 Task: Right-click a contact in Outlook and add them to your favorites.
Action: Mouse moved to (18, 110)
Screenshot: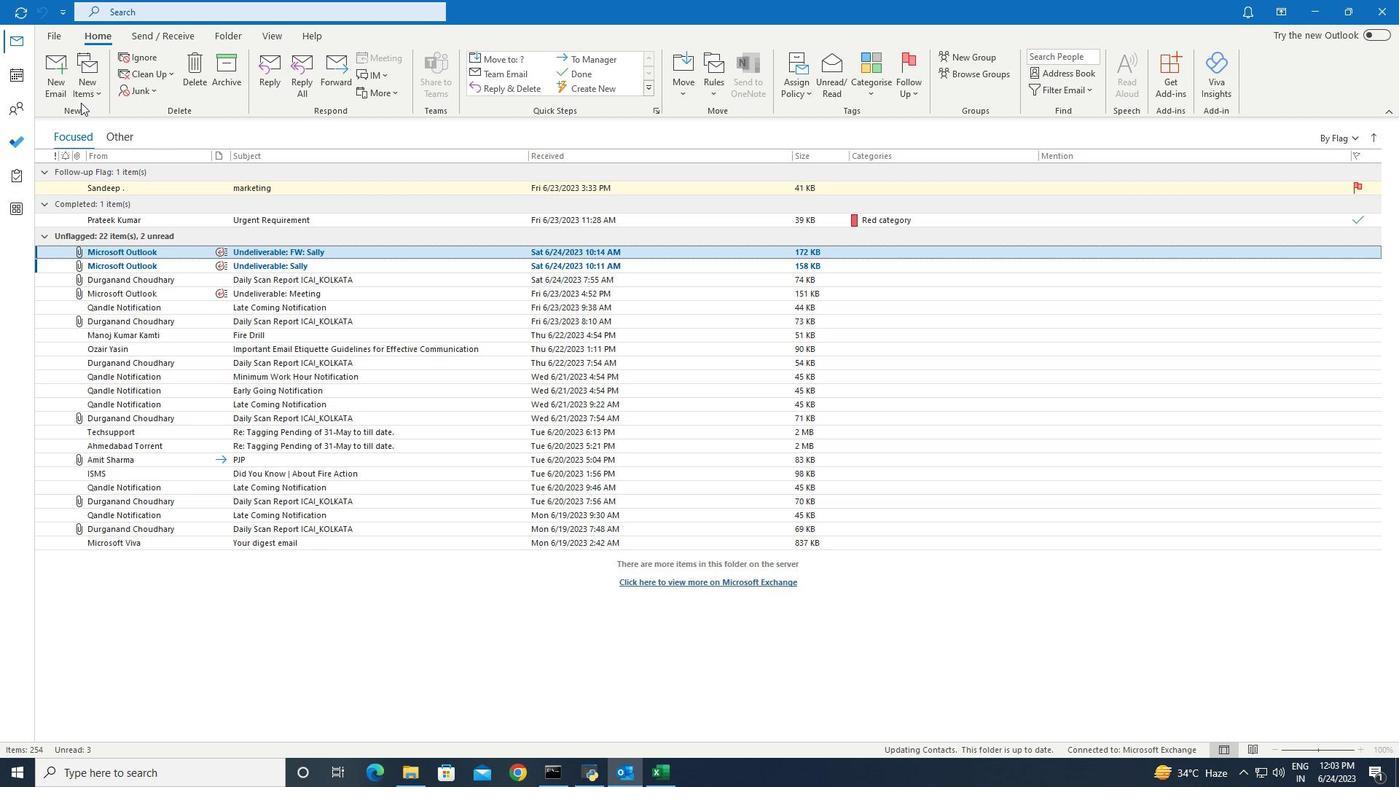 
Action: Mouse pressed left at (18, 110)
Screenshot: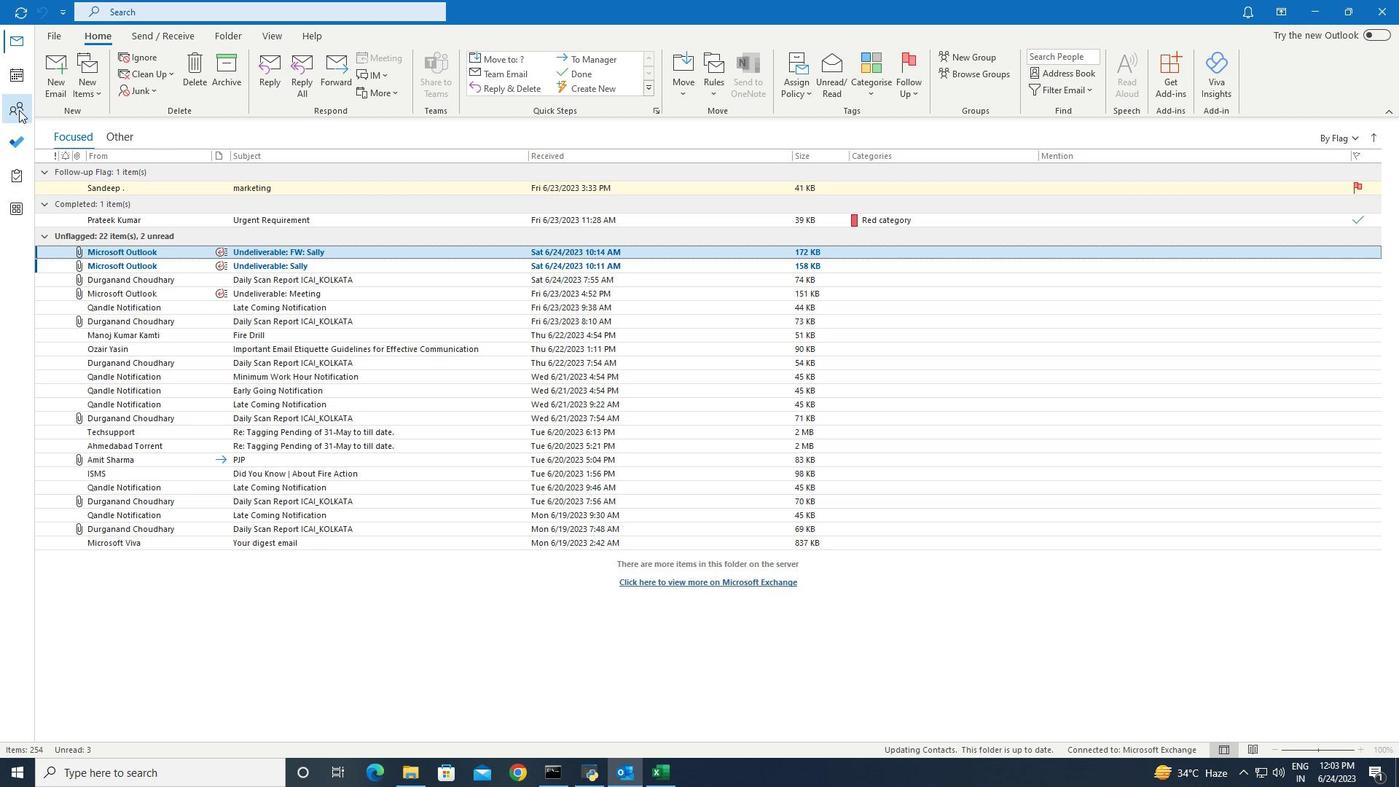 
Action: Mouse moved to (273, 43)
Screenshot: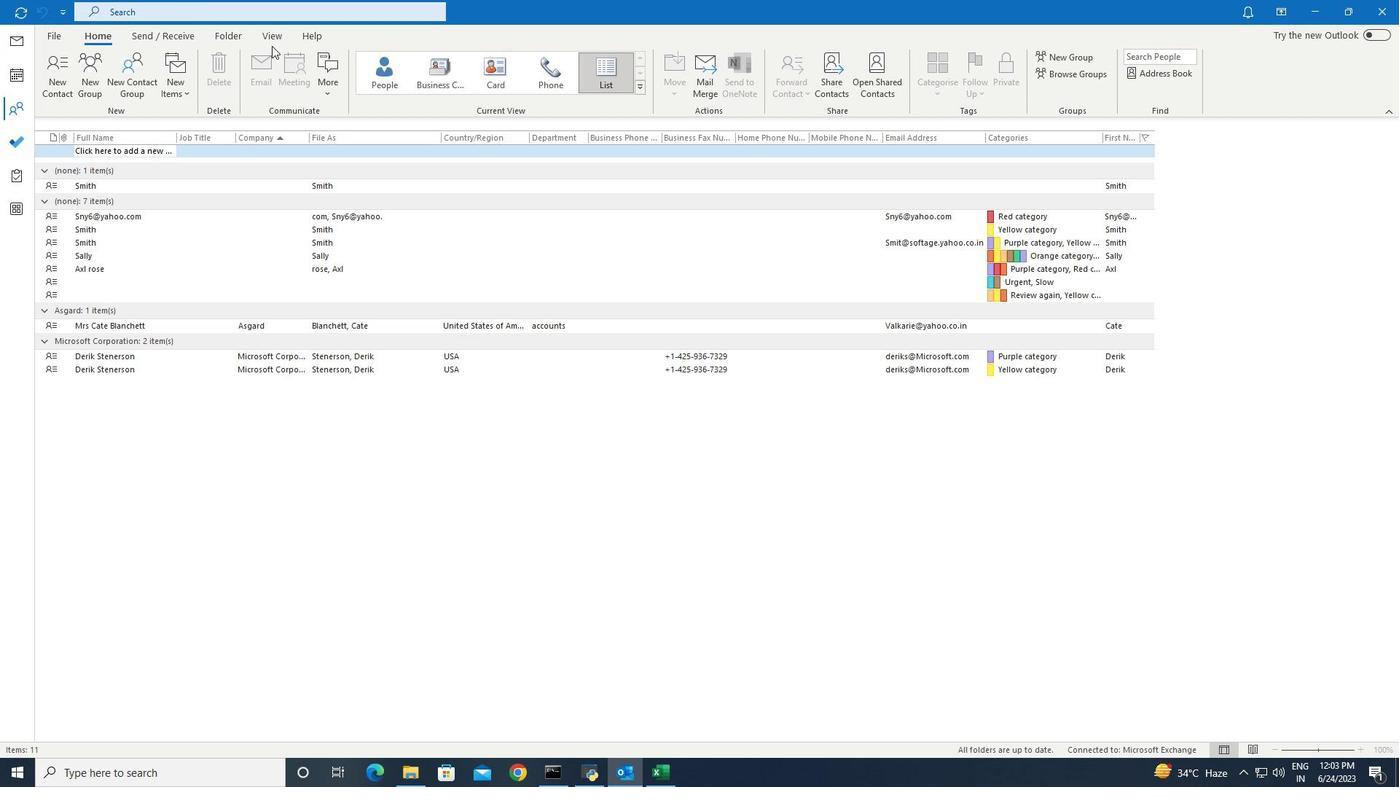 
Action: Mouse pressed left at (273, 43)
Screenshot: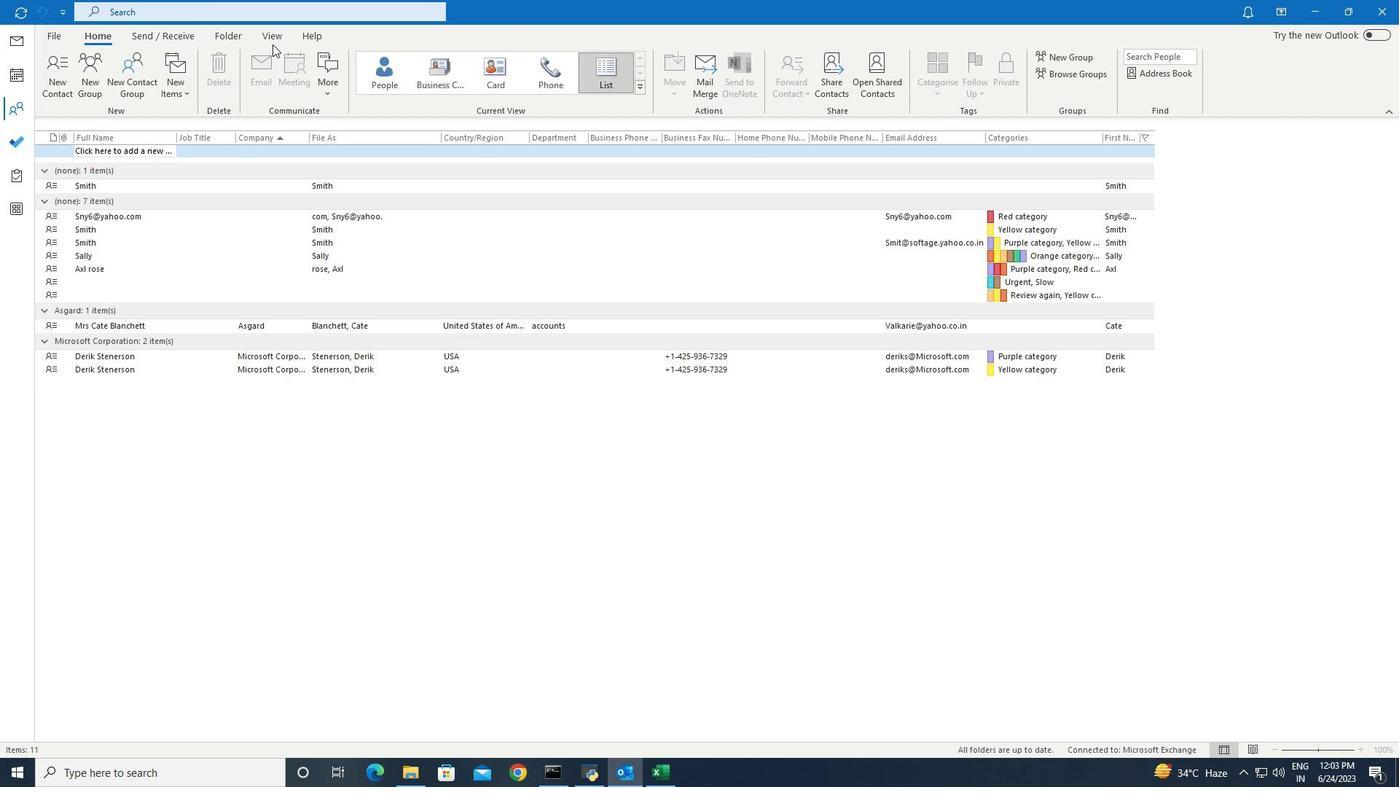 
Action: Mouse moved to (177, 99)
Screenshot: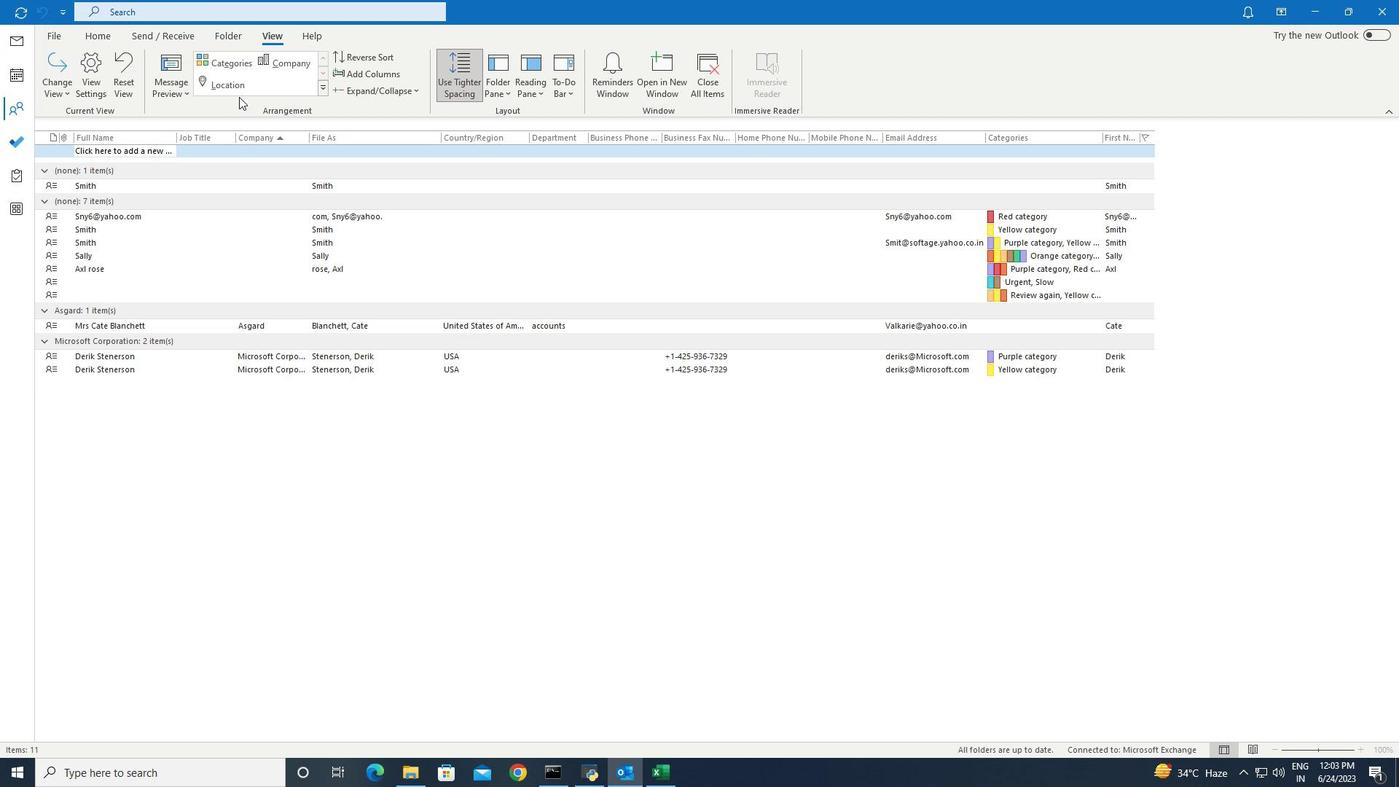 
Action: Mouse pressed left at (177, 99)
Screenshot: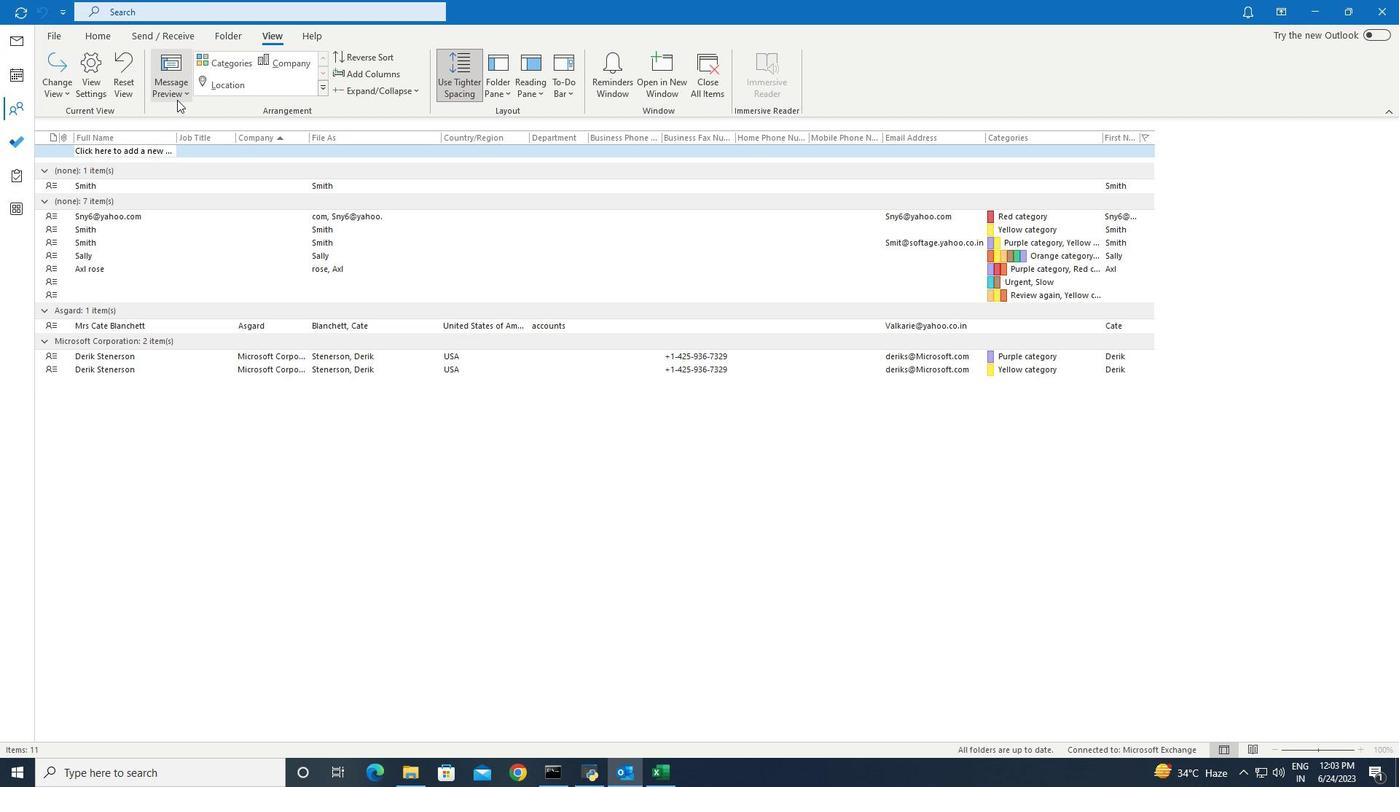 
Action: Mouse moved to (180, 150)
Screenshot: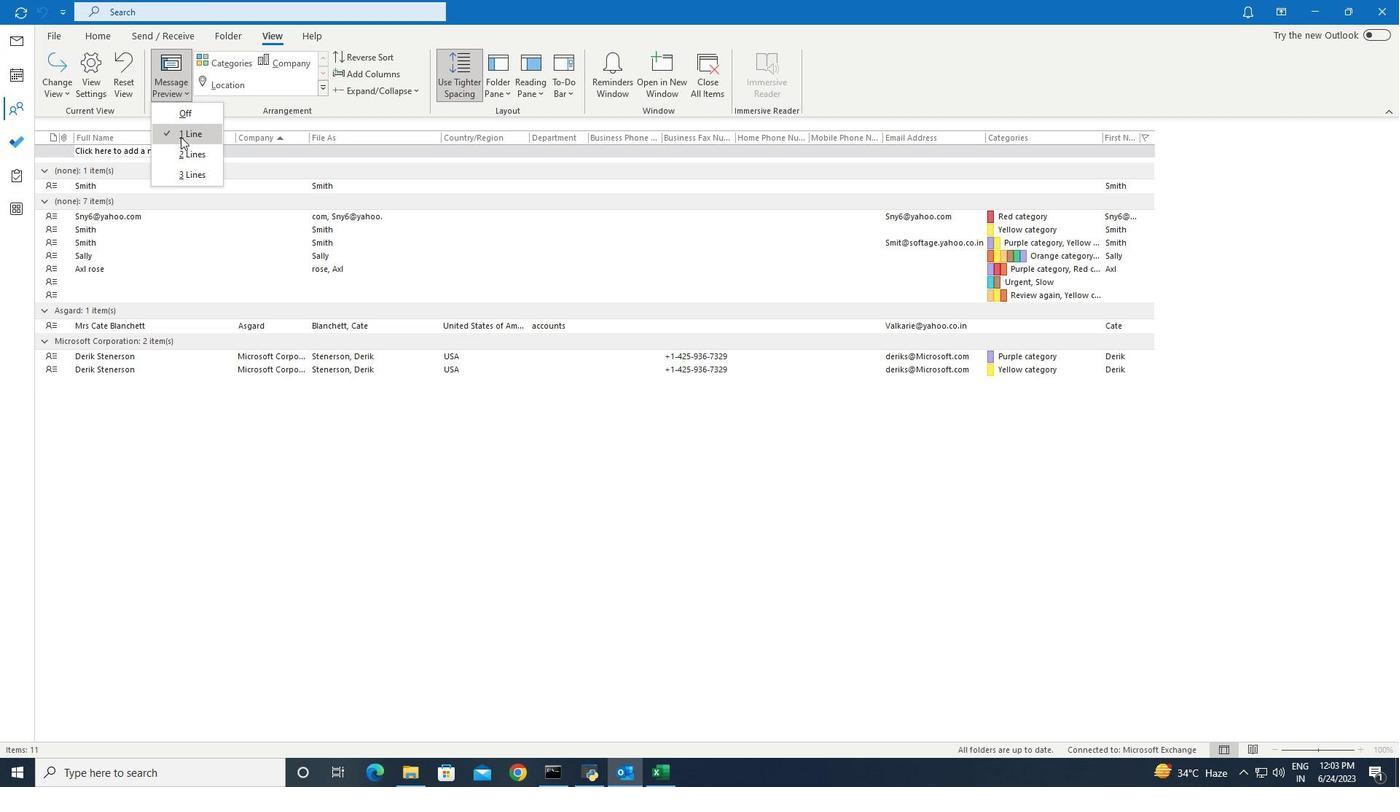 
Action: Mouse pressed left at (180, 150)
Screenshot: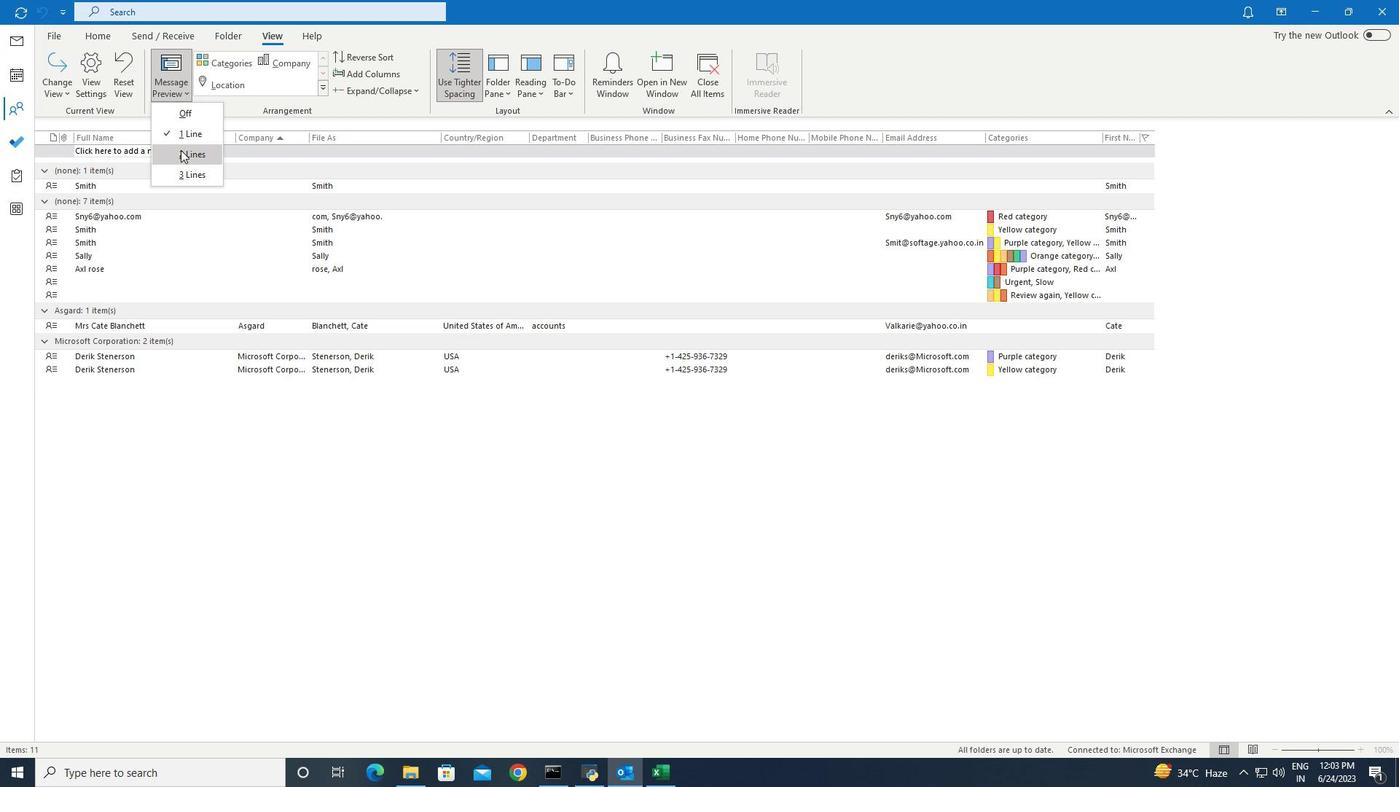 
